 Task: Select the off in the tab completion.
Action: Mouse moved to (7, 477)
Screenshot: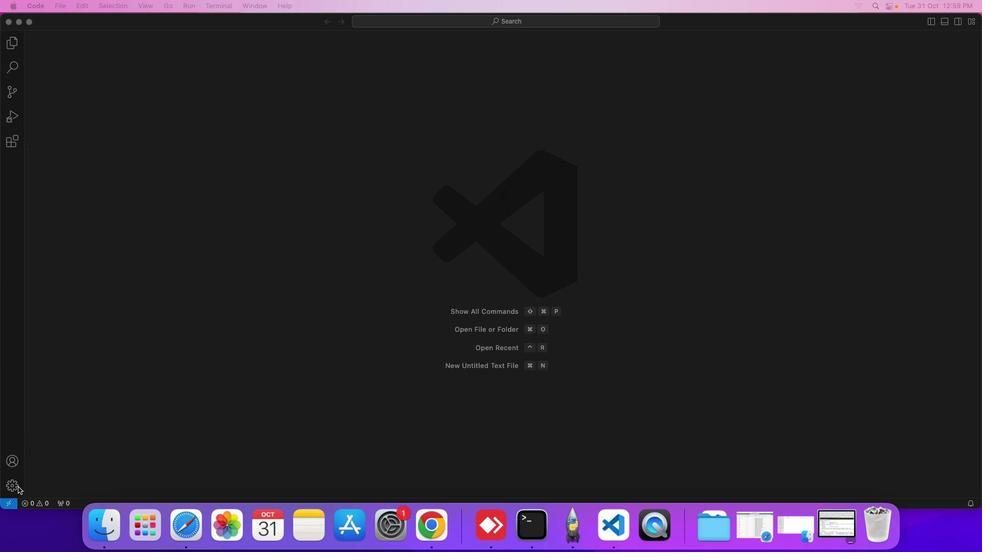 
Action: Mouse pressed left at (7, 477)
Screenshot: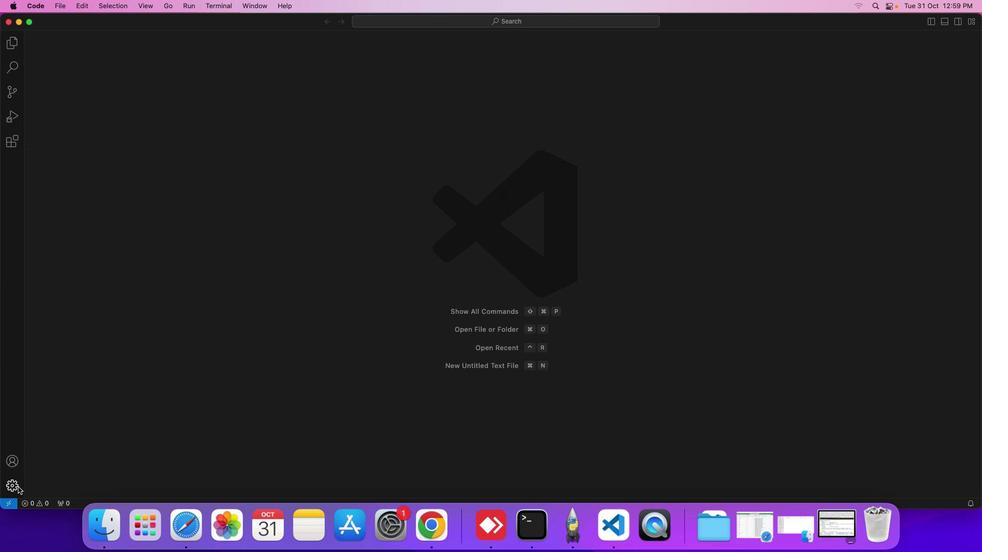 
Action: Mouse moved to (38, 390)
Screenshot: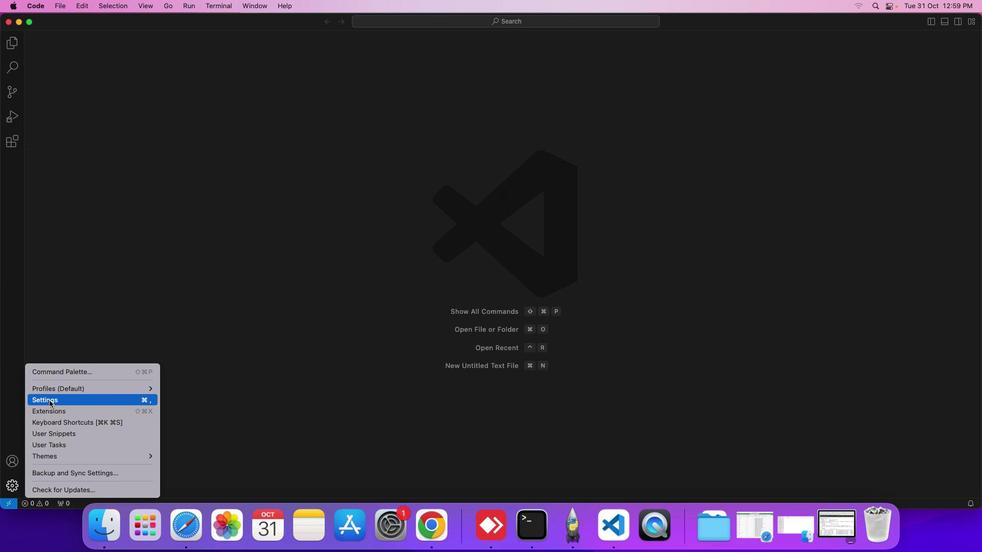 
Action: Mouse pressed left at (38, 390)
Screenshot: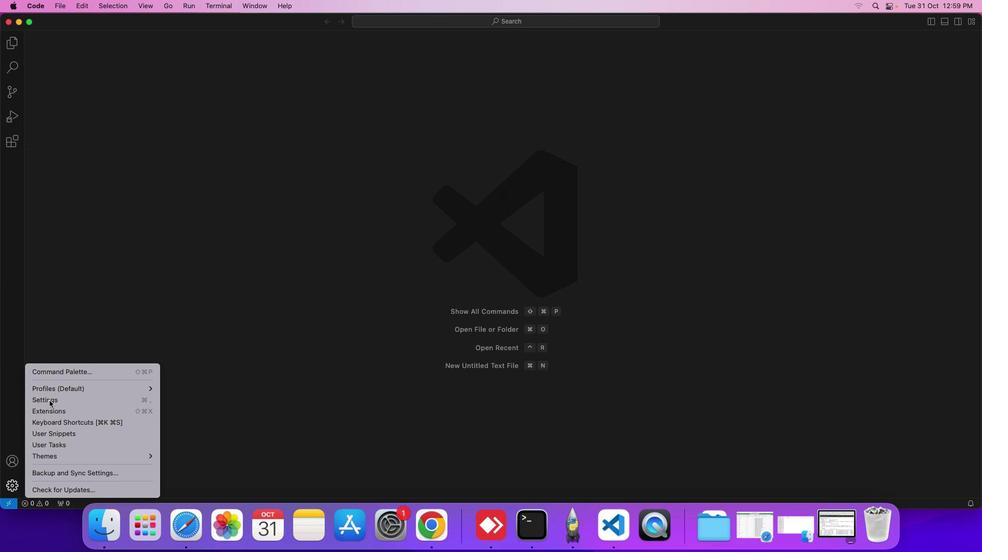 
Action: Mouse moved to (339, 463)
Screenshot: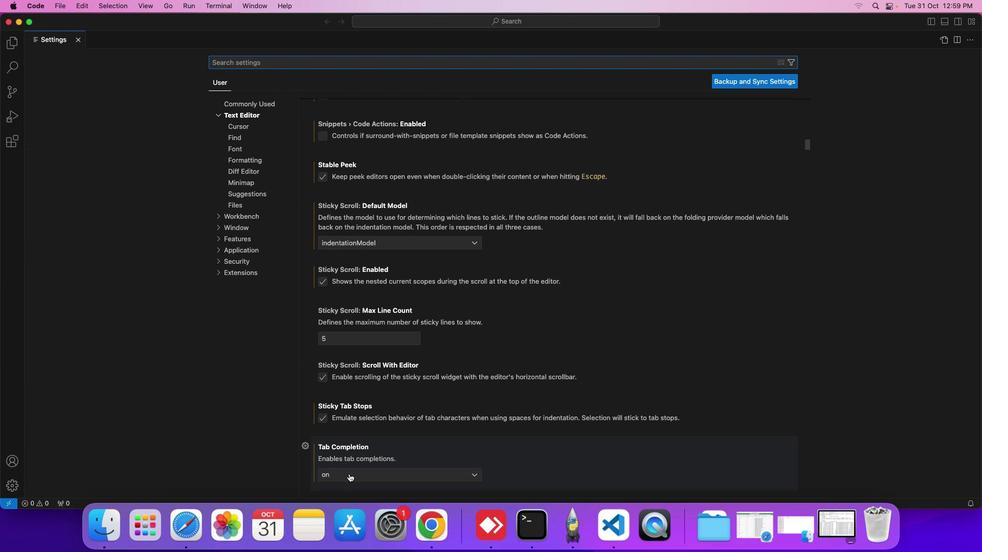 
Action: Mouse pressed left at (339, 463)
Screenshot: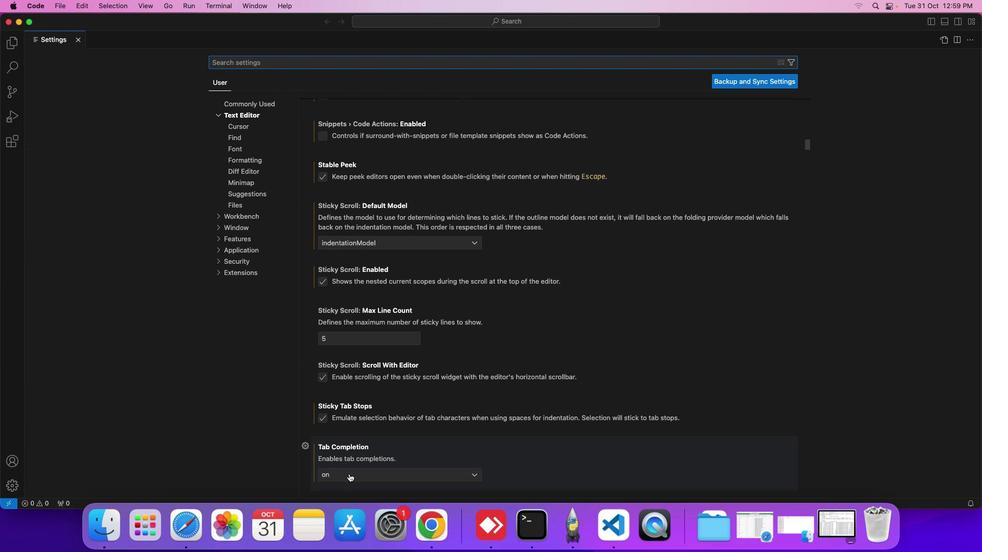 
Action: Mouse moved to (334, 441)
Screenshot: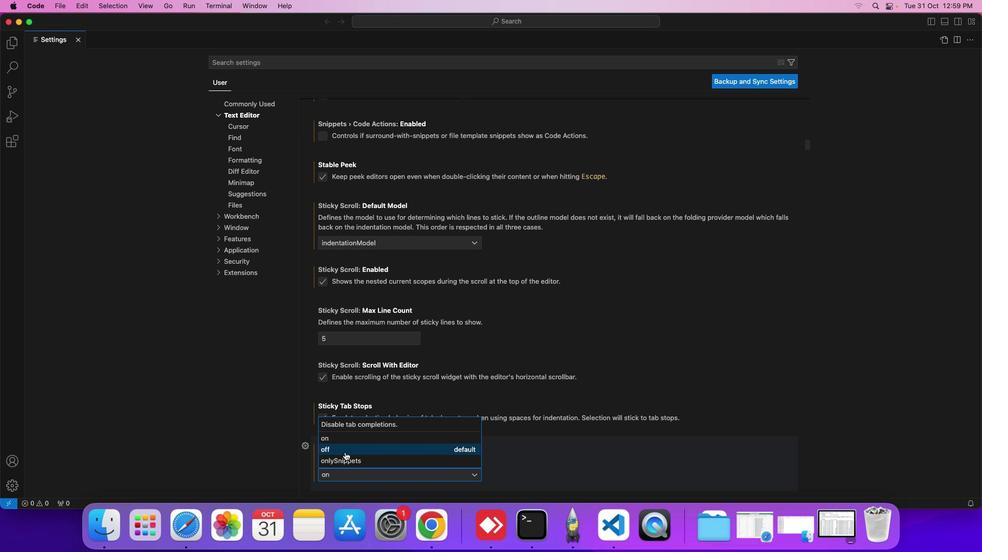 
Action: Mouse pressed left at (334, 441)
Screenshot: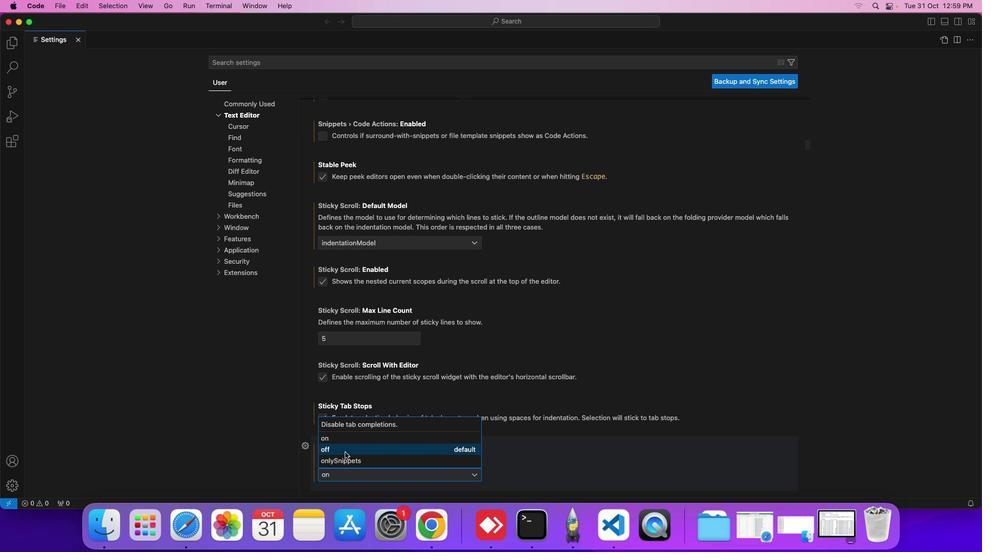 
Action: Mouse moved to (393, 276)
Screenshot: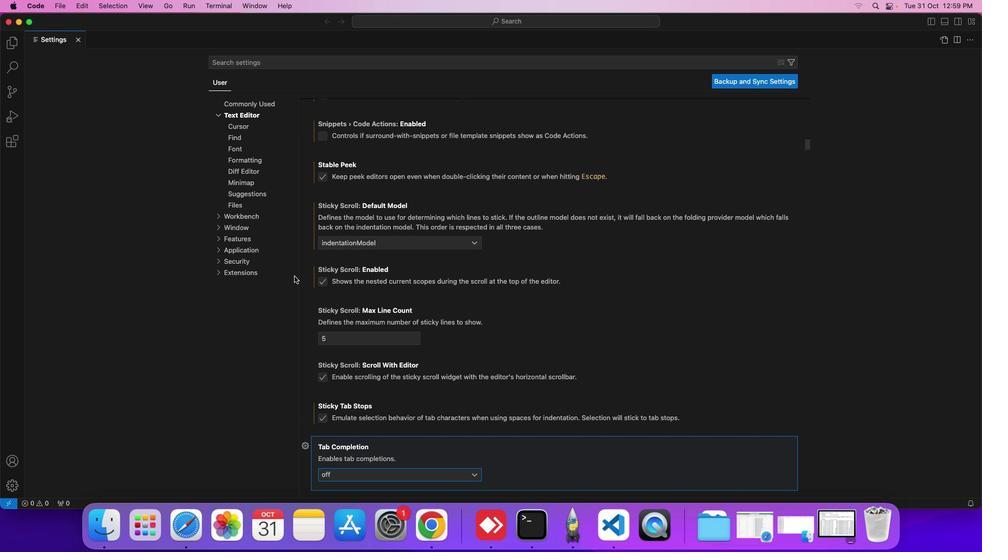 
